 Task: Open a blank sheet, save the file as 'governance' Insert a table '2 by 3' In first column, add headers, 'Product, Quantity'. Under first header add  Apple, Mango. Under second header add  15, 20. Change table style to  'Light Blue'
Action: Key pressed ctrl+Nctrl+Sgovernance<Key.enter>
Screenshot: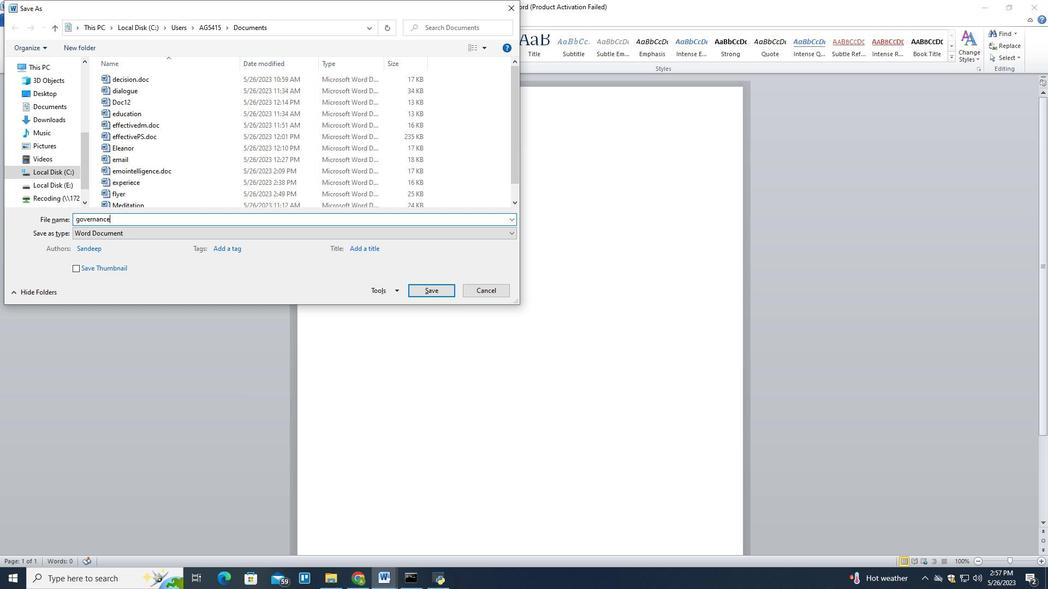 
Action: Mouse moved to (80, 17)
Screenshot: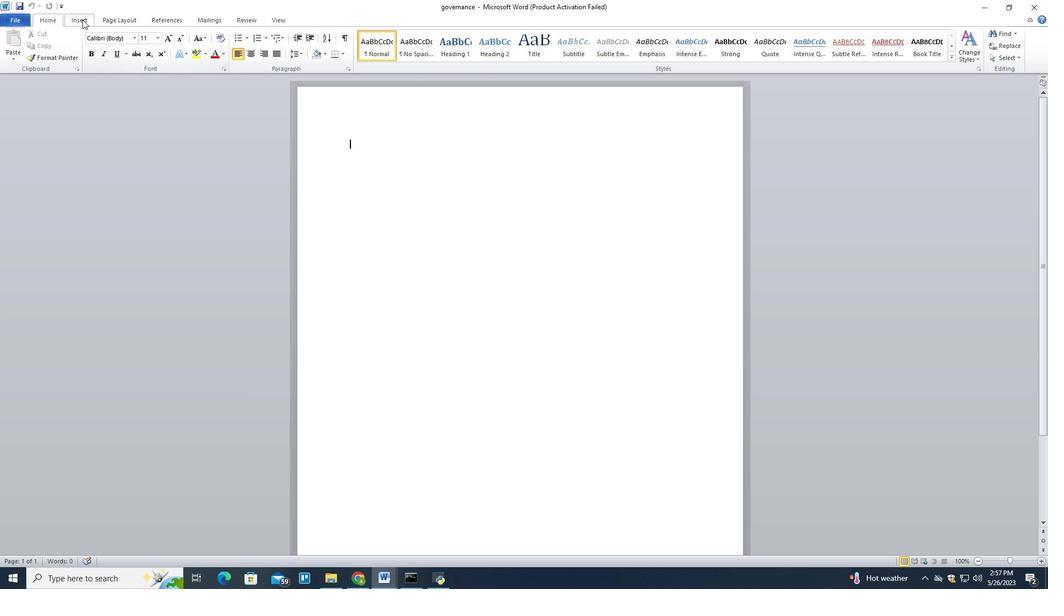 
Action: Mouse pressed left at (80, 17)
Screenshot: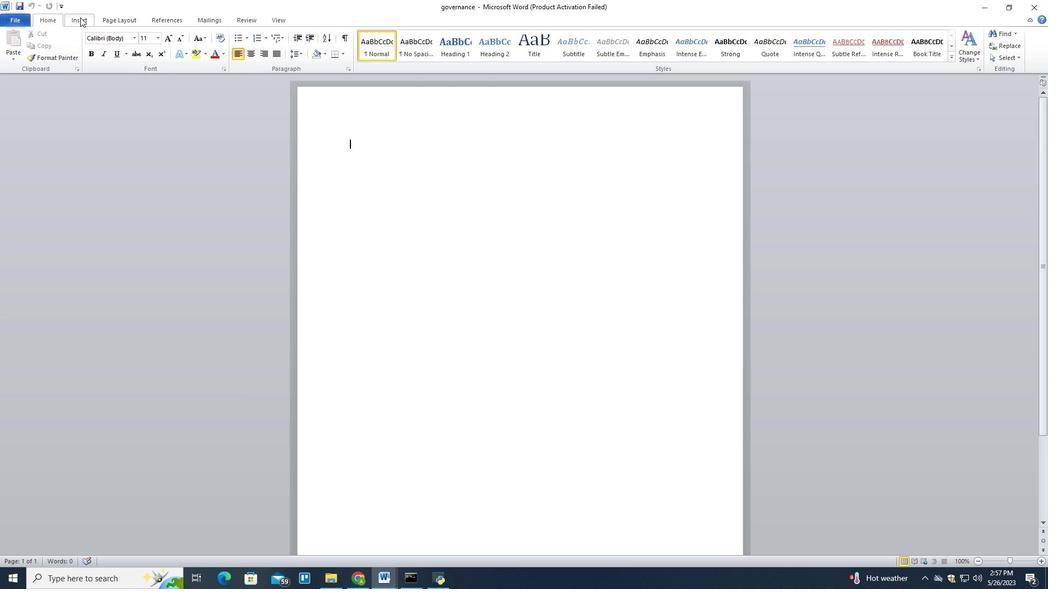 
Action: Mouse moved to (84, 37)
Screenshot: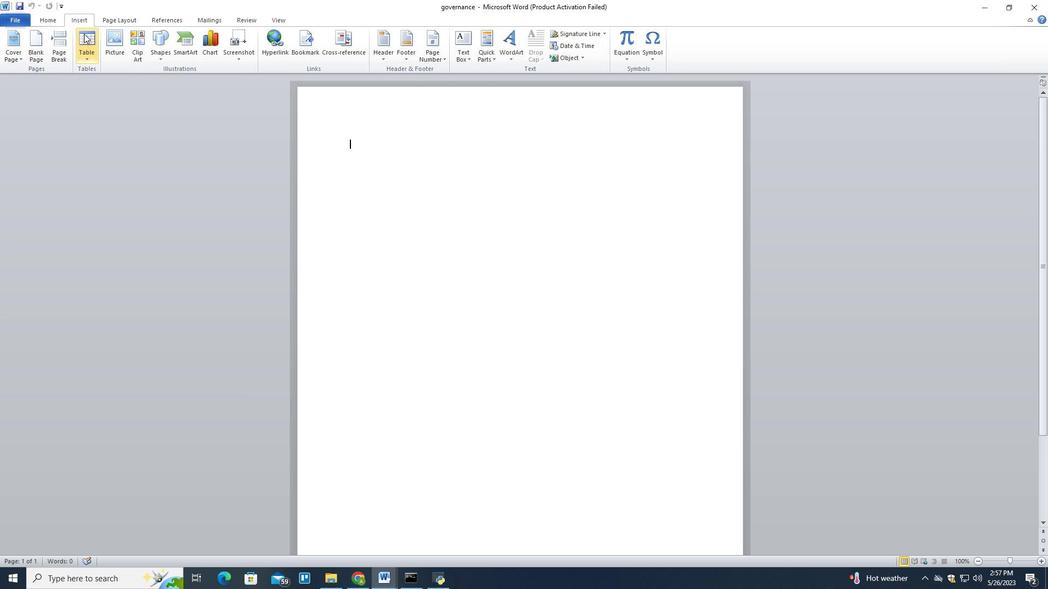 
Action: Mouse pressed left at (84, 37)
Screenshot: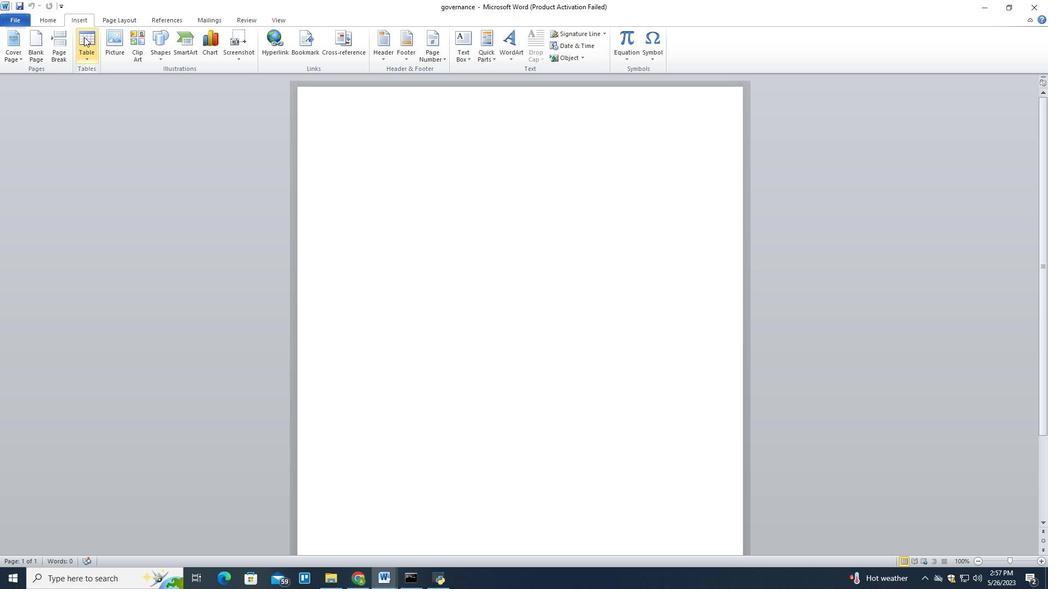 
Action: Mouse moved to (93, 98)
Screenshot: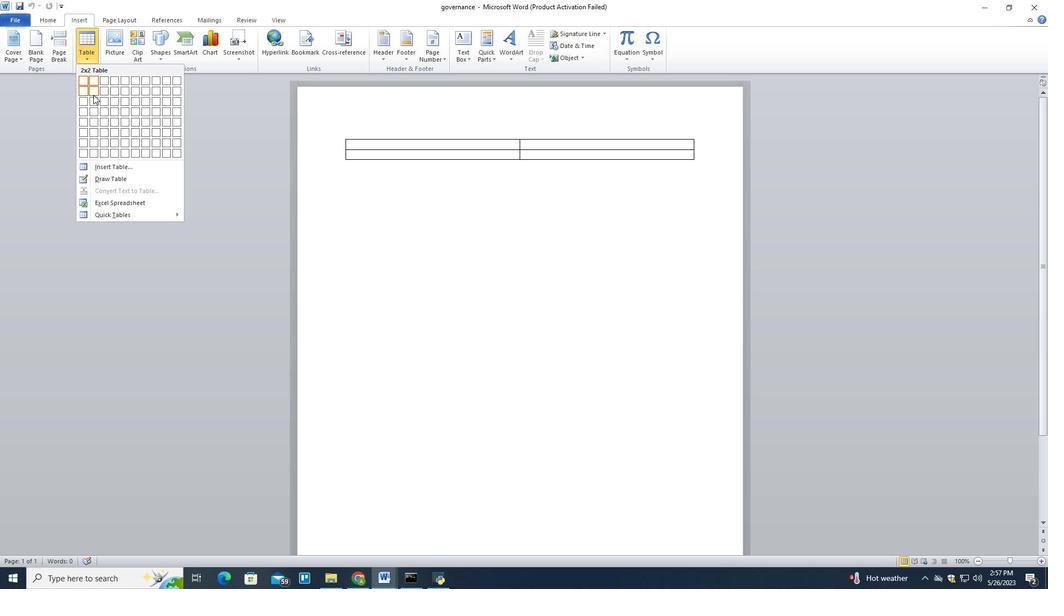 
Action: Mouse pressed left at (93, 98)
Screenshot: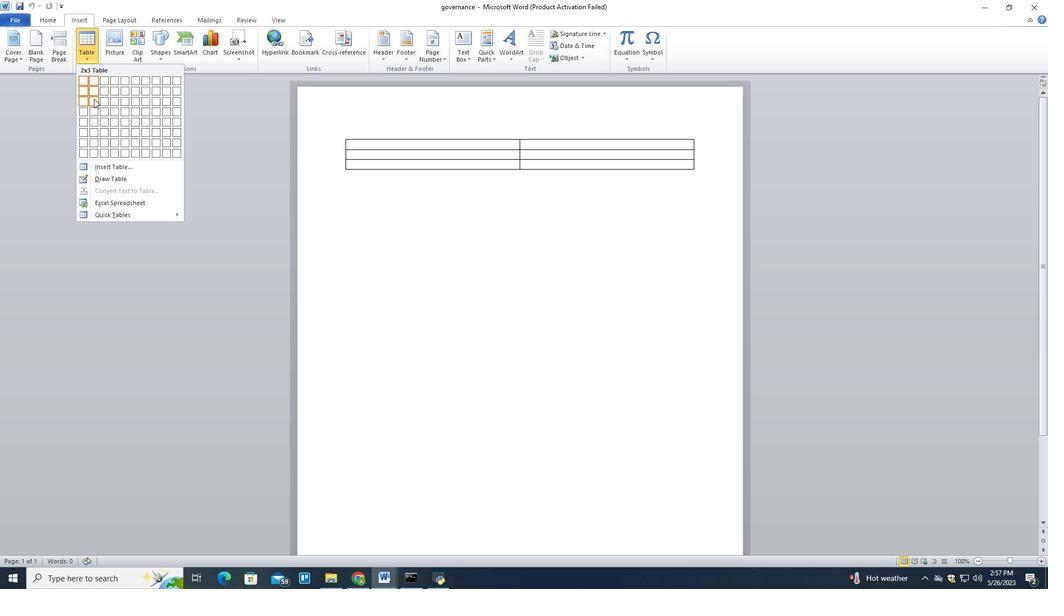 
Action: Mouse moved to (449, 221)
Screenshot: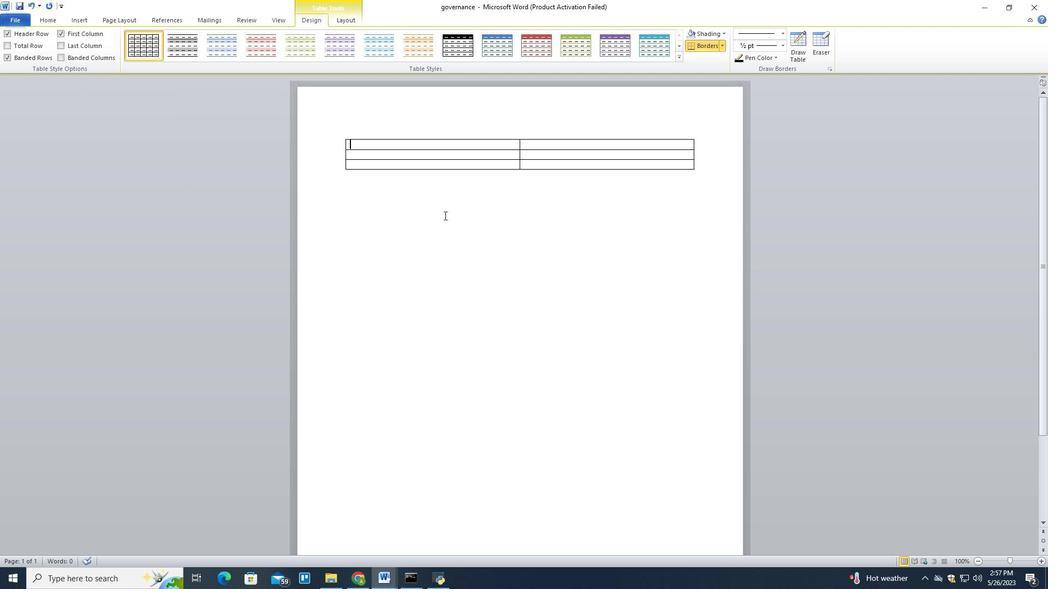 
Action: Key pressed <Key.shift>Product<Key.tab><Key.shift><Key.shift><Key.shift><Key.shift><Key.shift><Key.shift>Quality.<Key.backspace><Key.tab><Key.shift>Apple<Key.tab><Key.shift>Manfo<Key.backspace><Key.backspace>go<Key.tab>15<Key.tab>20
Screenshot: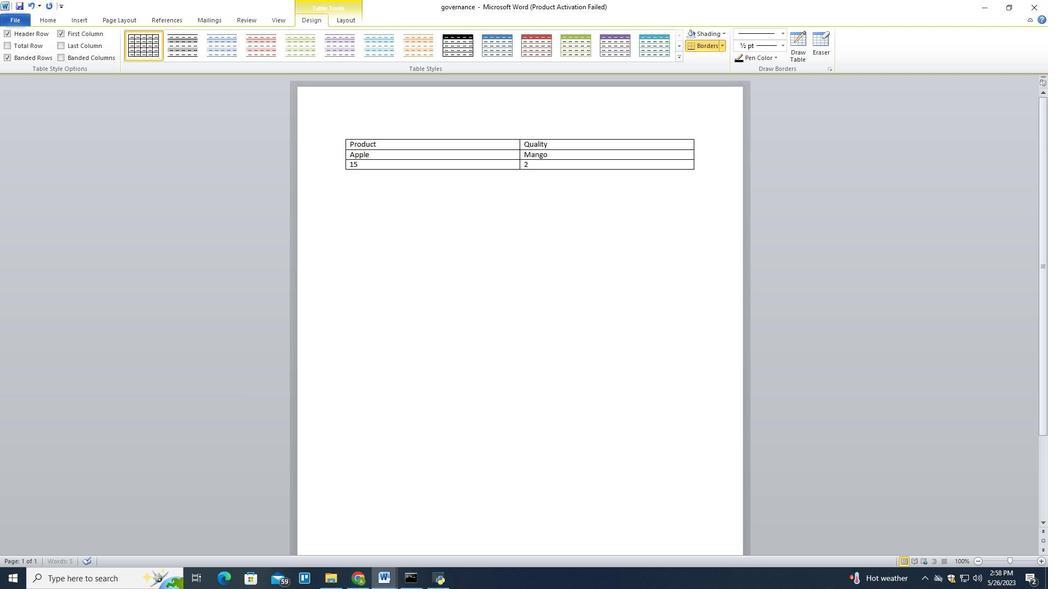 
Action: Mouse moved to (653, 47)
Screenshot: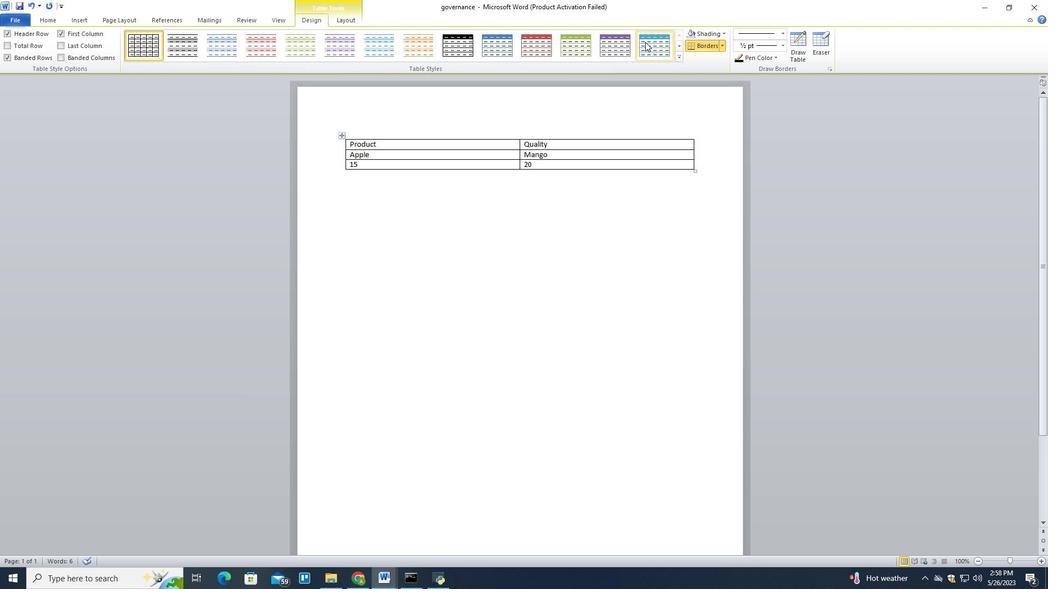 
Action: Mouse pressed left at (653, 47)
Screenshot: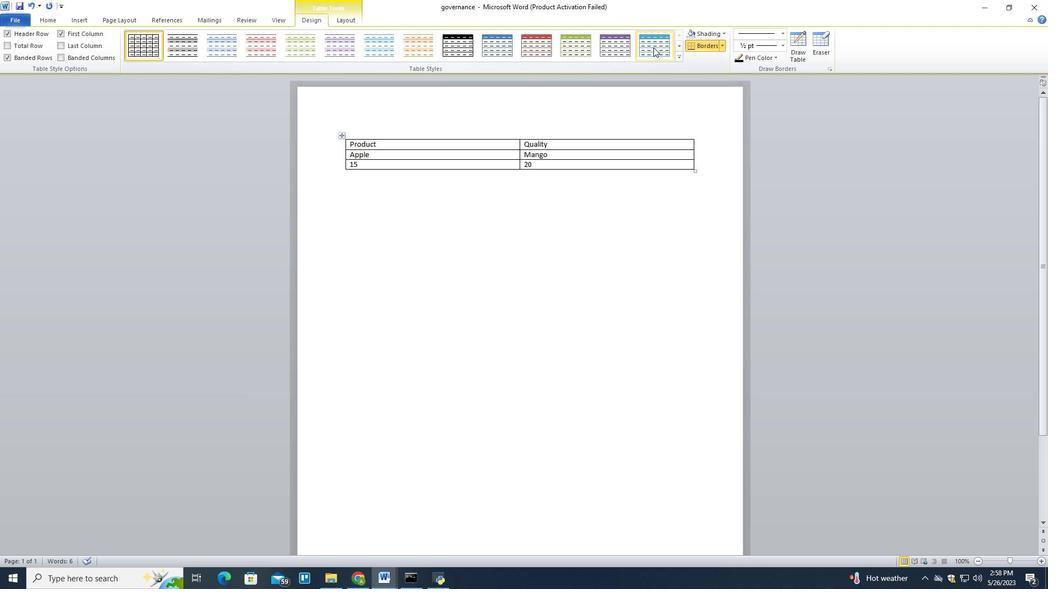 
Action: Mouse moved to (594, 247)
Screenshot: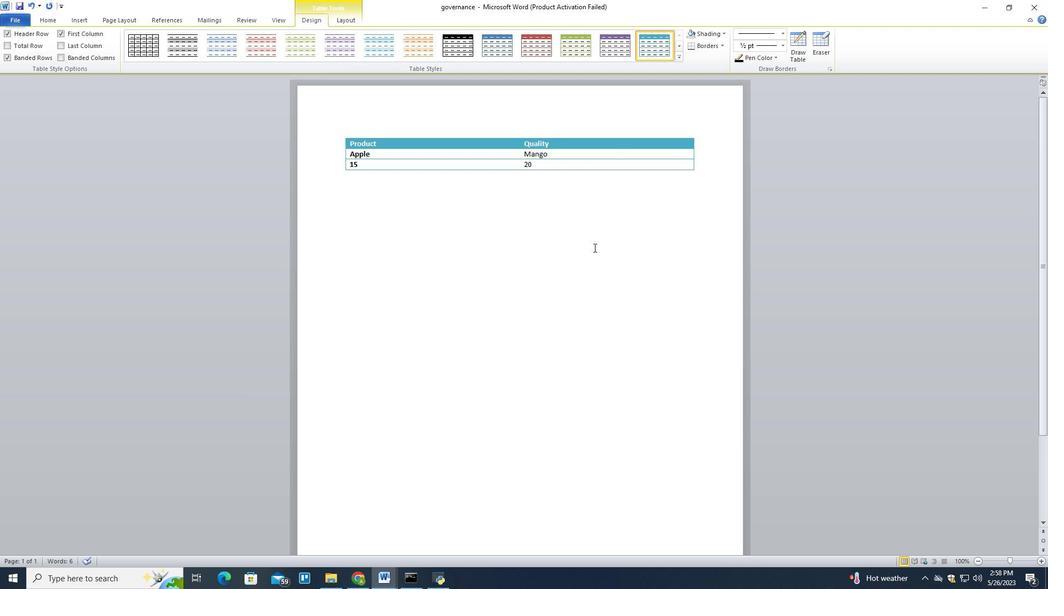 
